 Task: Make in the project BridgeForge an epic 'IT Governance Implementation'. Create in the project BridgeForge an epic 'Service Level Agreement (SLA) Monitoring and Reporting'. Add in the project BridgeForge an epic 'Software License Management'
Action: Mouse moved to (198, 54)
Screenshot: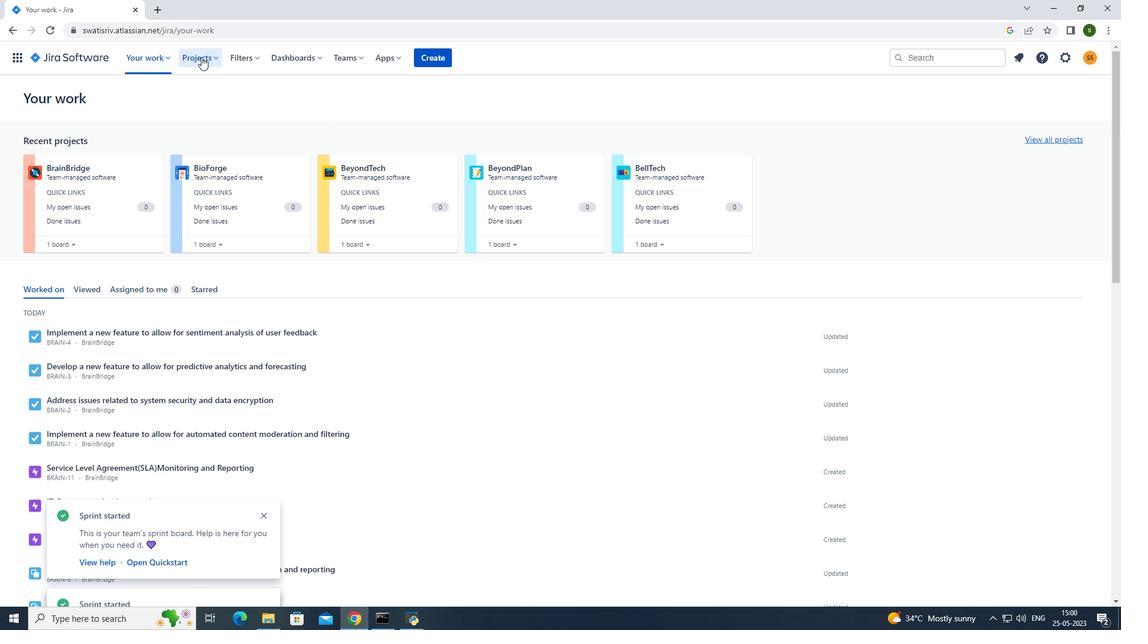 
Action: Mouse pressed left at (198, 54)
Screenshot: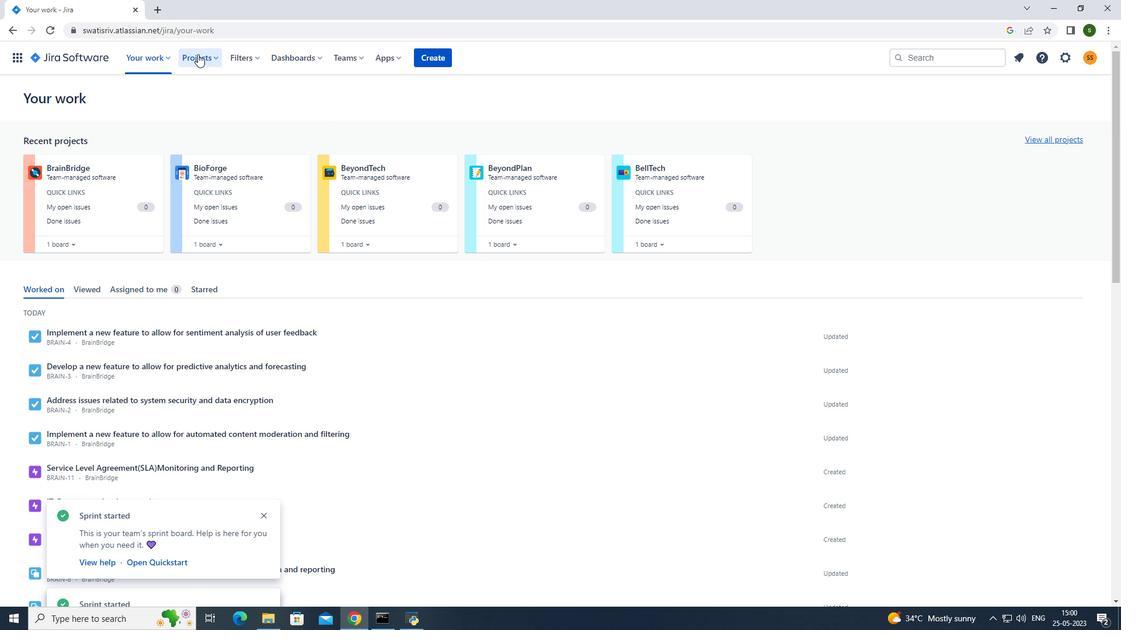 
Action: Mouse moved to (236, 105)
Screenshot: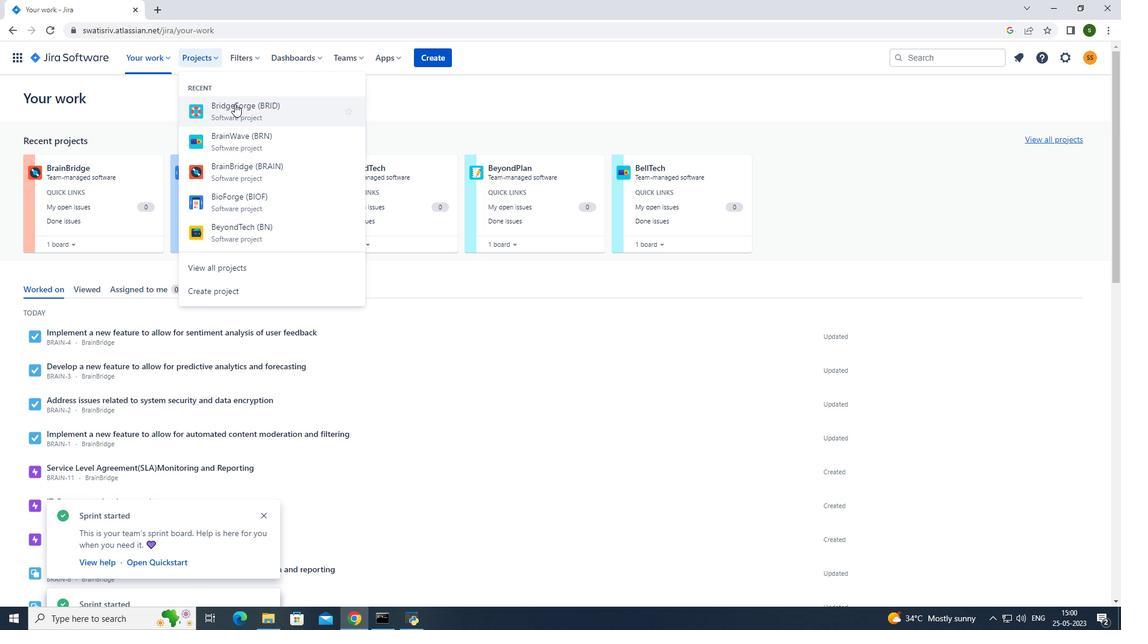
Action: Mouse pressed left at (236, 105)
Screenshot: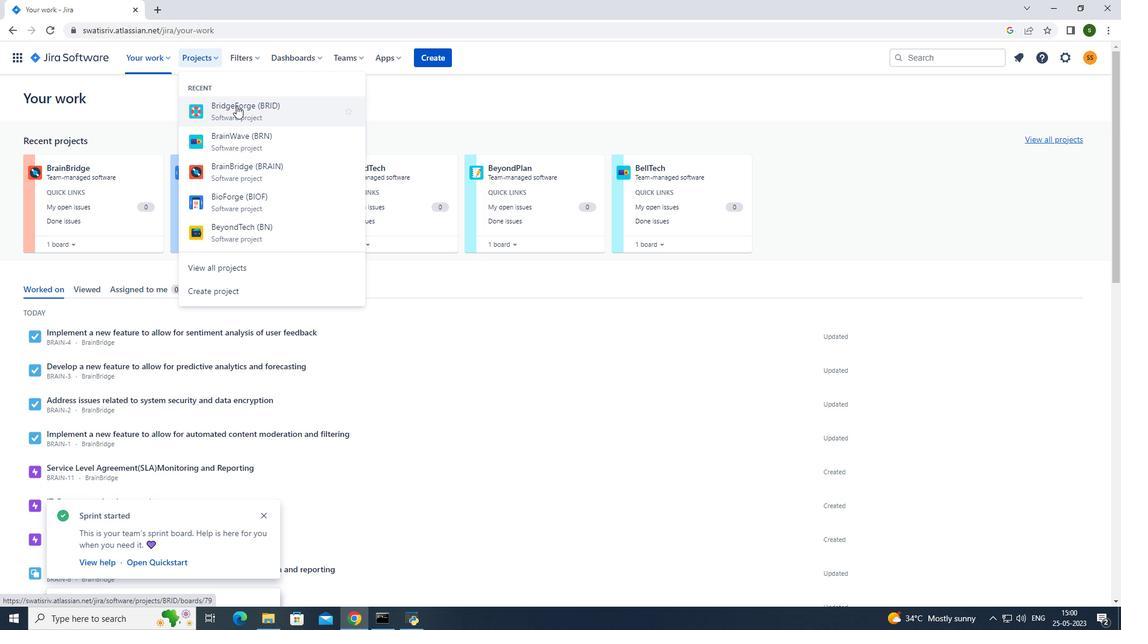 
Action: Mouse moved to (63, 181)
Screenshot: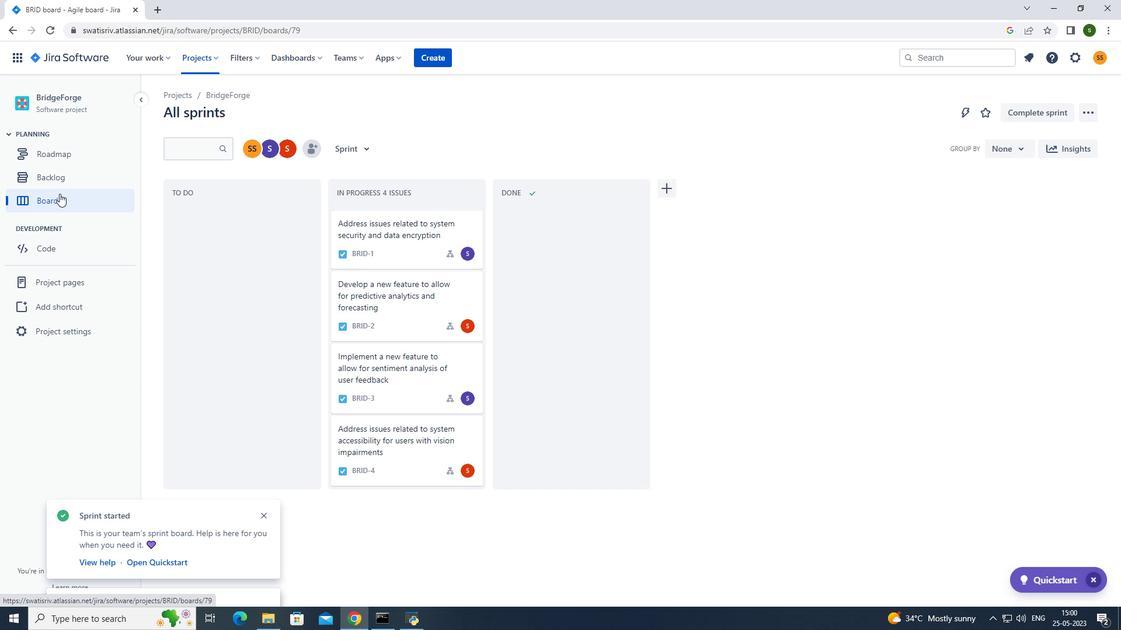 
Action: Mouse pressed left at (63, 181)
Screenshot: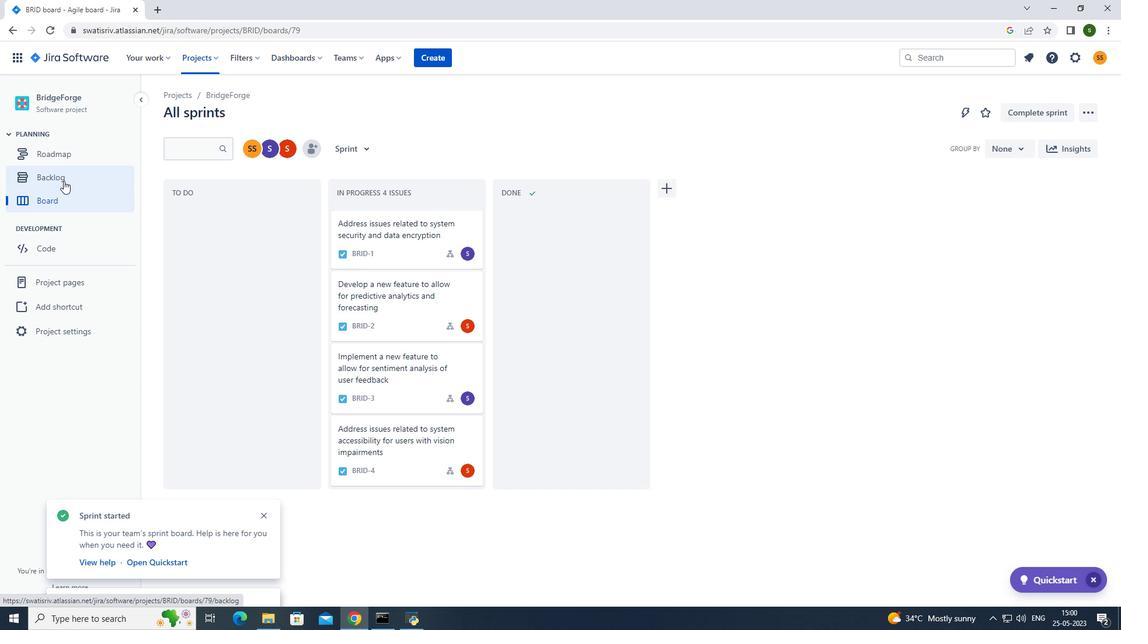 
Action: Mouse moved to (359, 148)
Screenshot: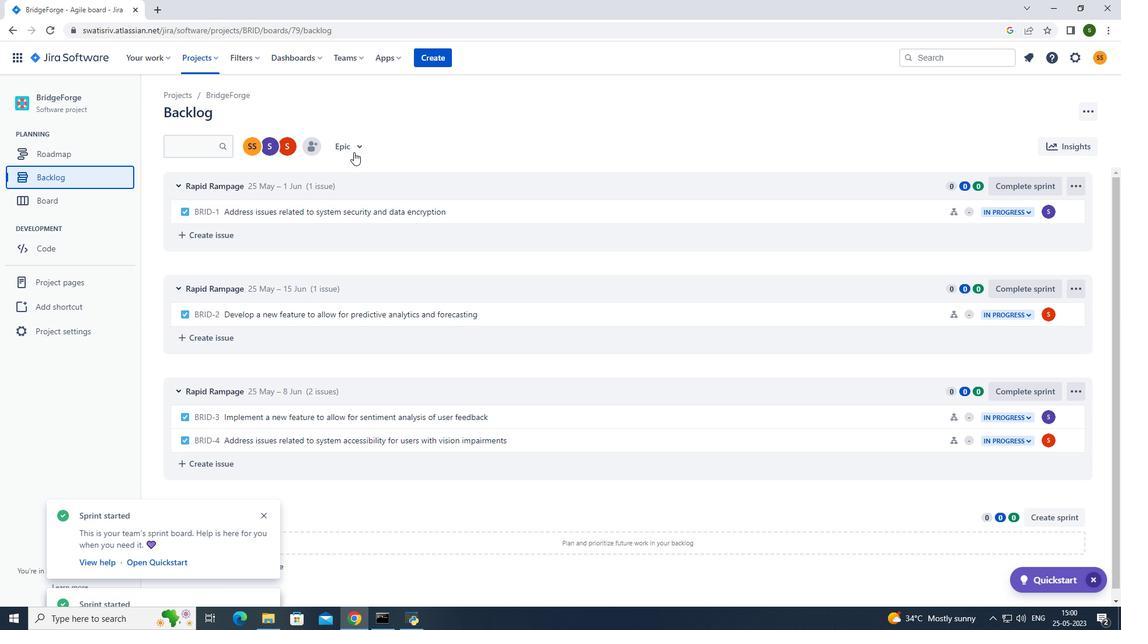 
Action: Mouse pressed left at (359, 148)
Screenshot: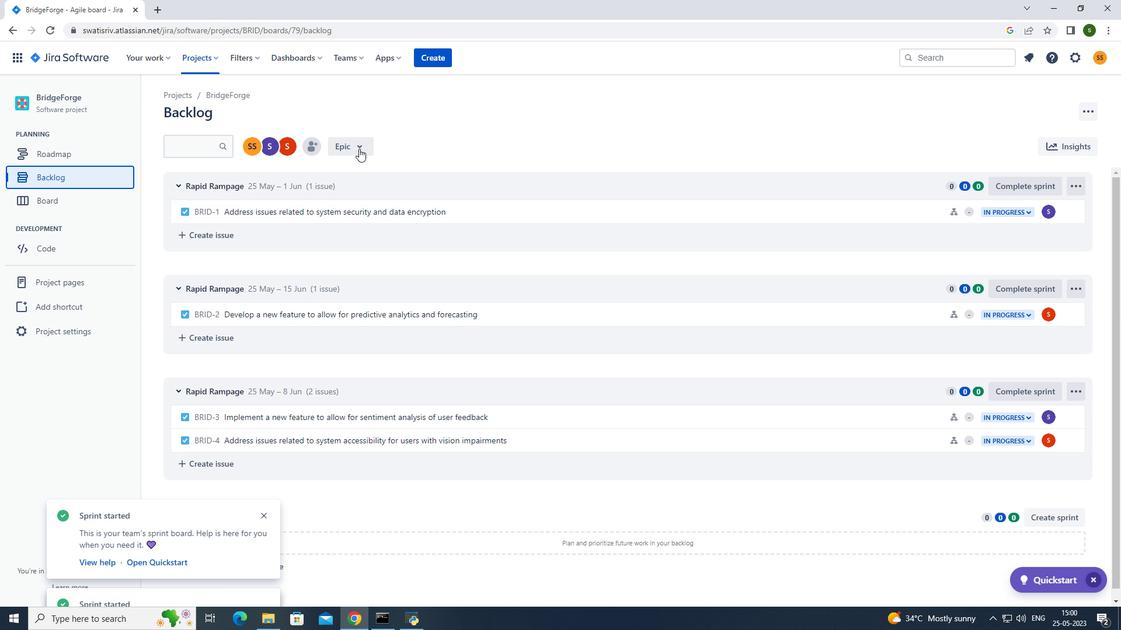 
Action: Mouse moved to (345, 221)
Screenshot: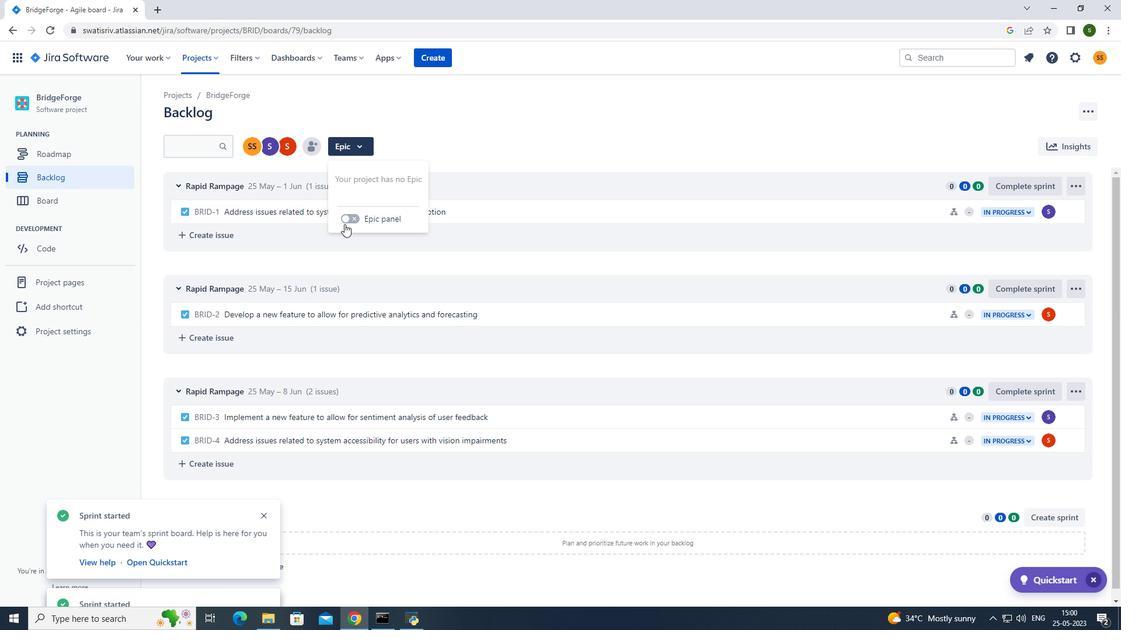 
Action: Mouse pressed left at (345, 221)
Screenshot: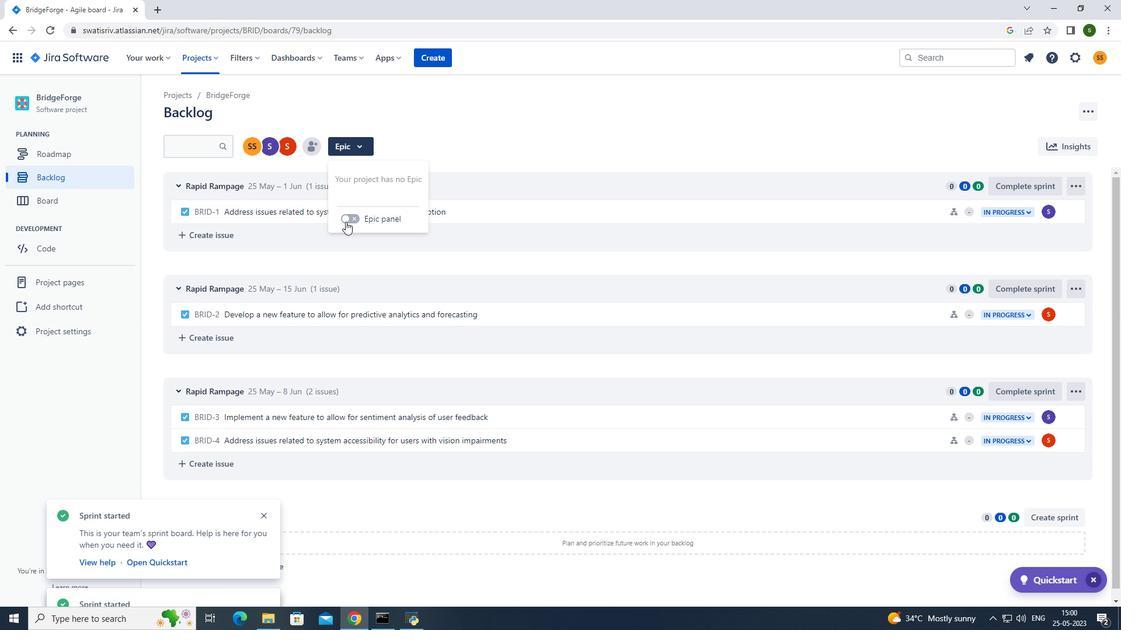 
Action: Mouse moved to (275, 407)
Screenshot: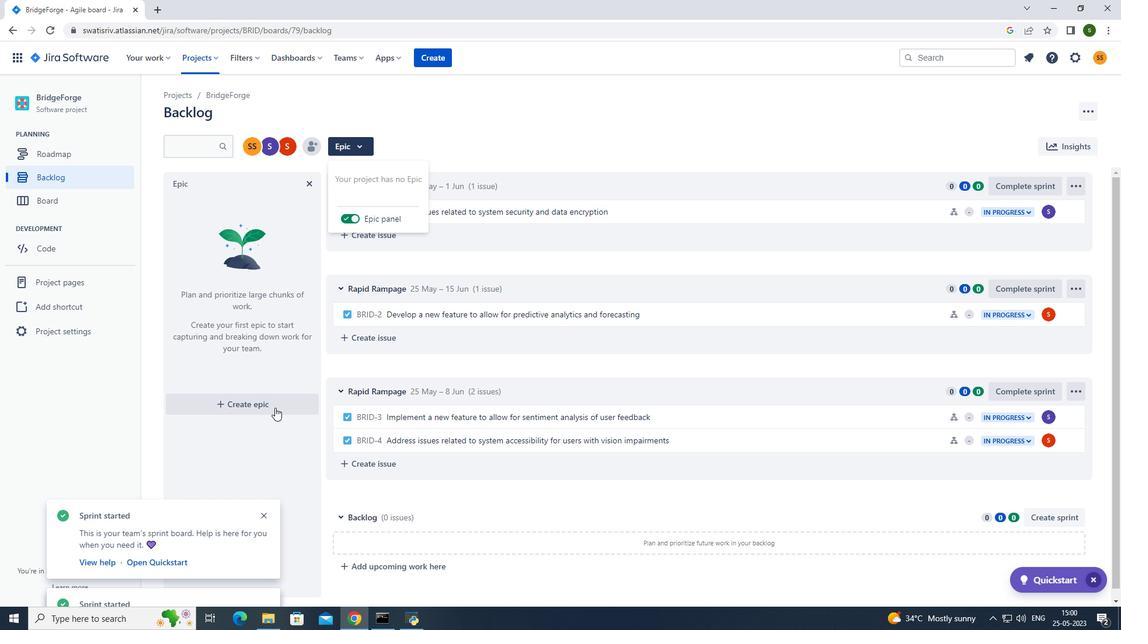 
Action: Mouse pressed left at (275, 407)
Screenshot: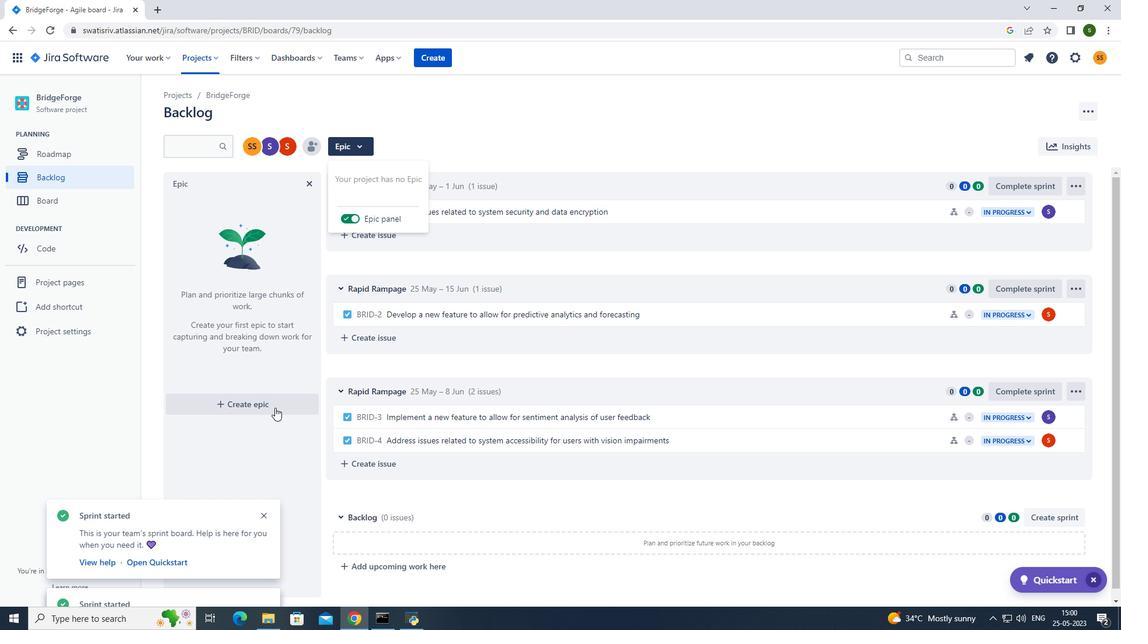 
Action: Mouse moved to (276, 401)
Screenshot: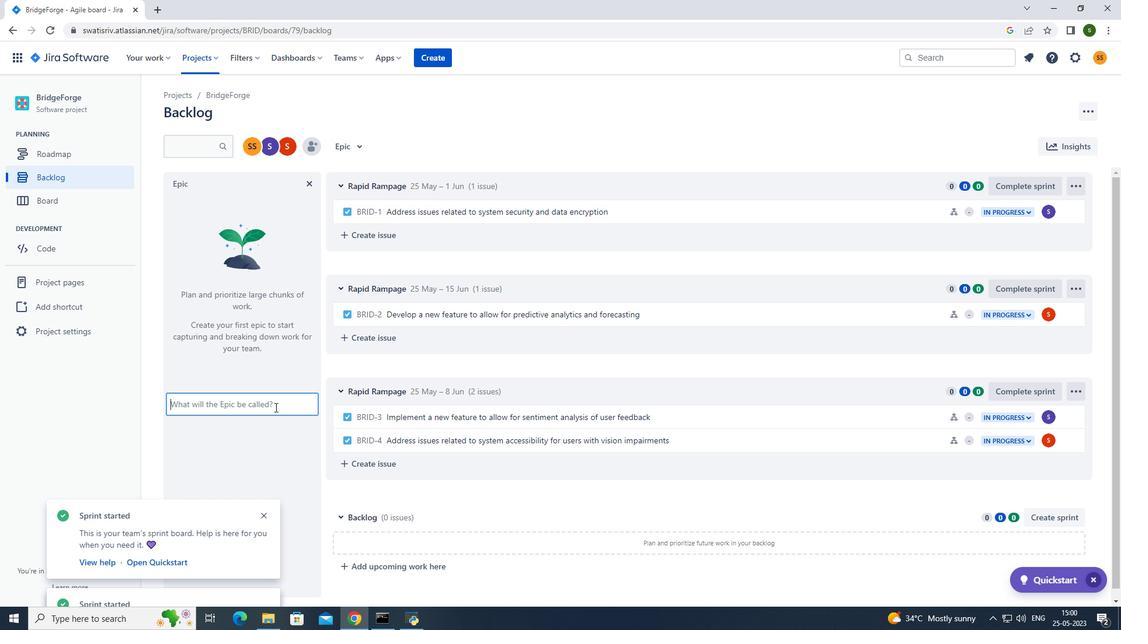
Action: Key pressed <Key.caps_lock>IT<Key.space>G<Key.caps_lock>overnance<Key.space><Key.caps_lock>I<Key.caps_lock>mplementation<Key.enter>
Screenshot: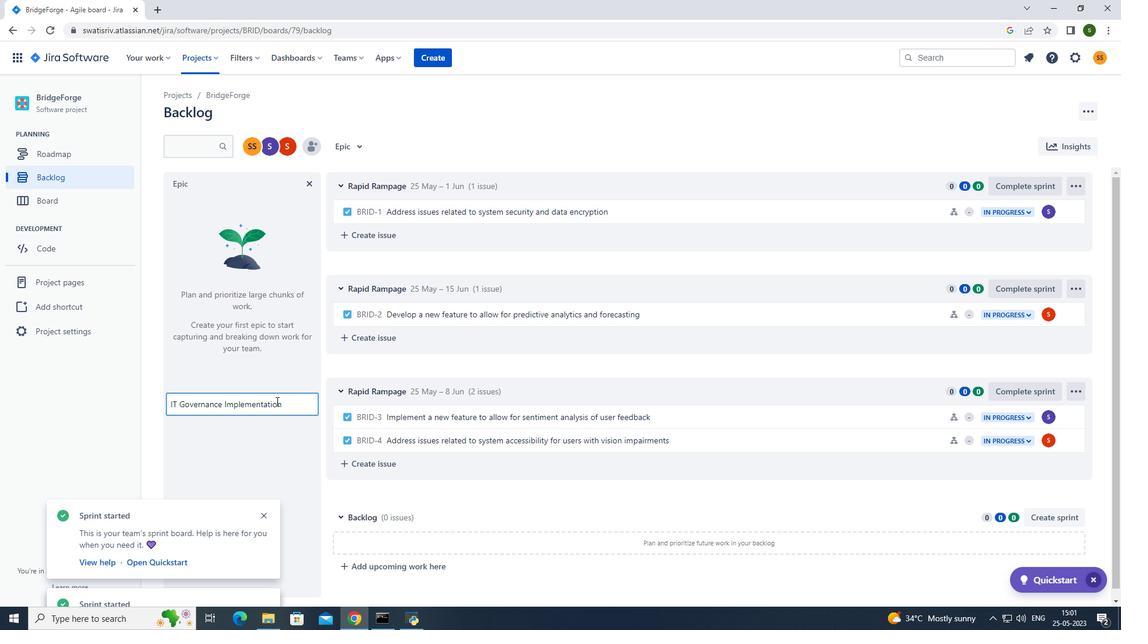 
Action: Mouse moved to (216, 57)
Screenshot: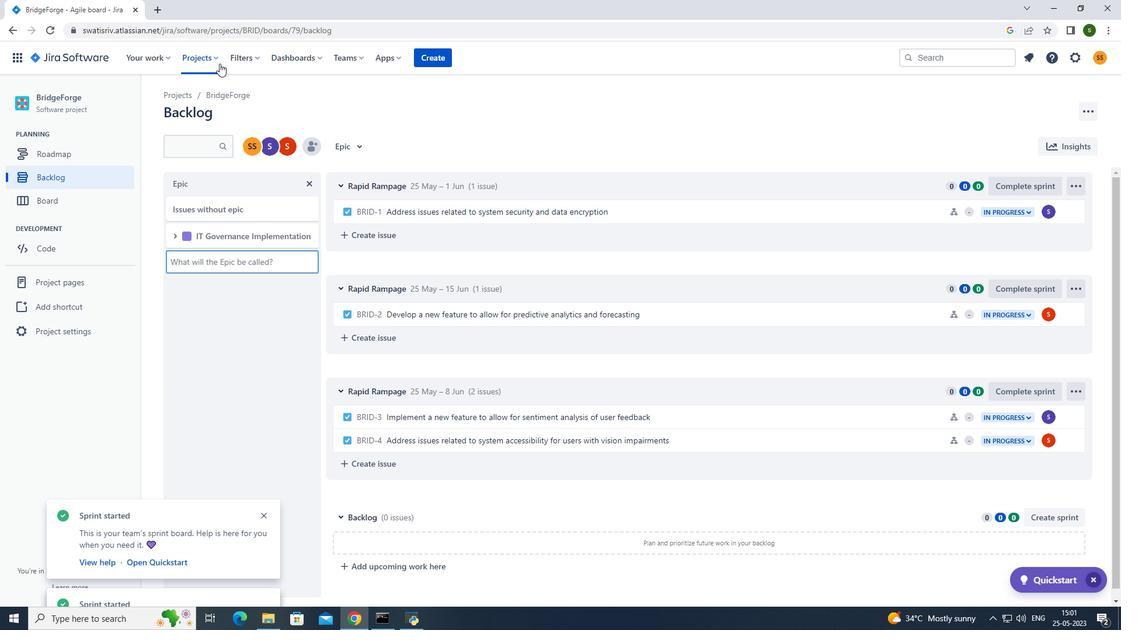 
Action: Mouse pressed left at (216, 57)
Screenshot: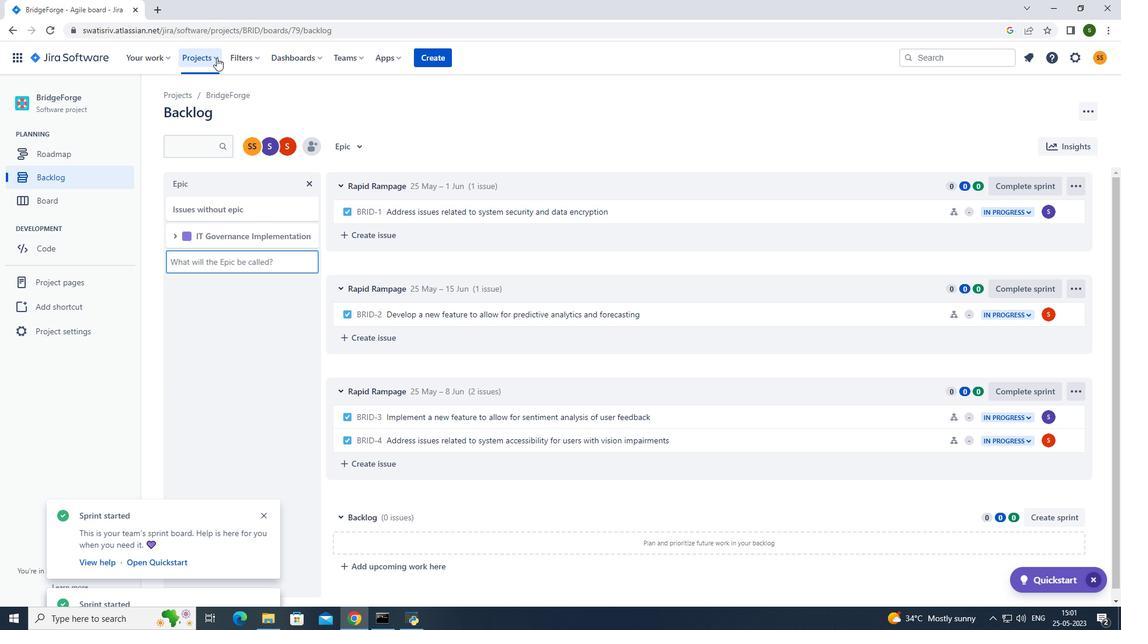 
Action: Mouse moved to (247, 101)
Screenshot: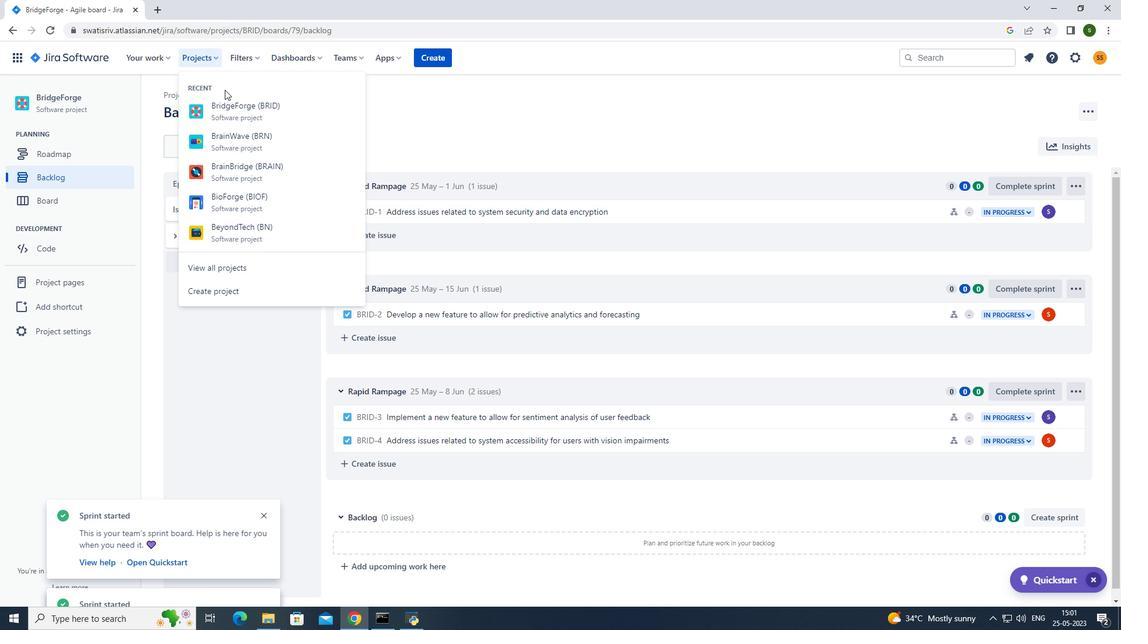 
Action: Mouse pressed left at (247, 101)
Screenshot: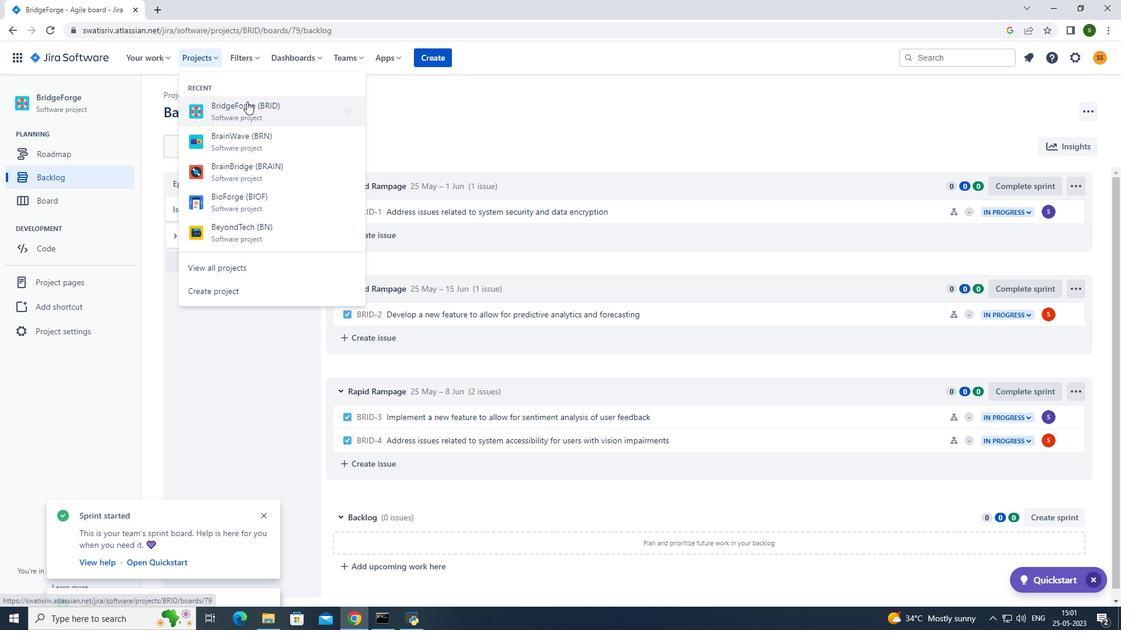 
Action: Mouse moved to (79, 179)
Screenshot: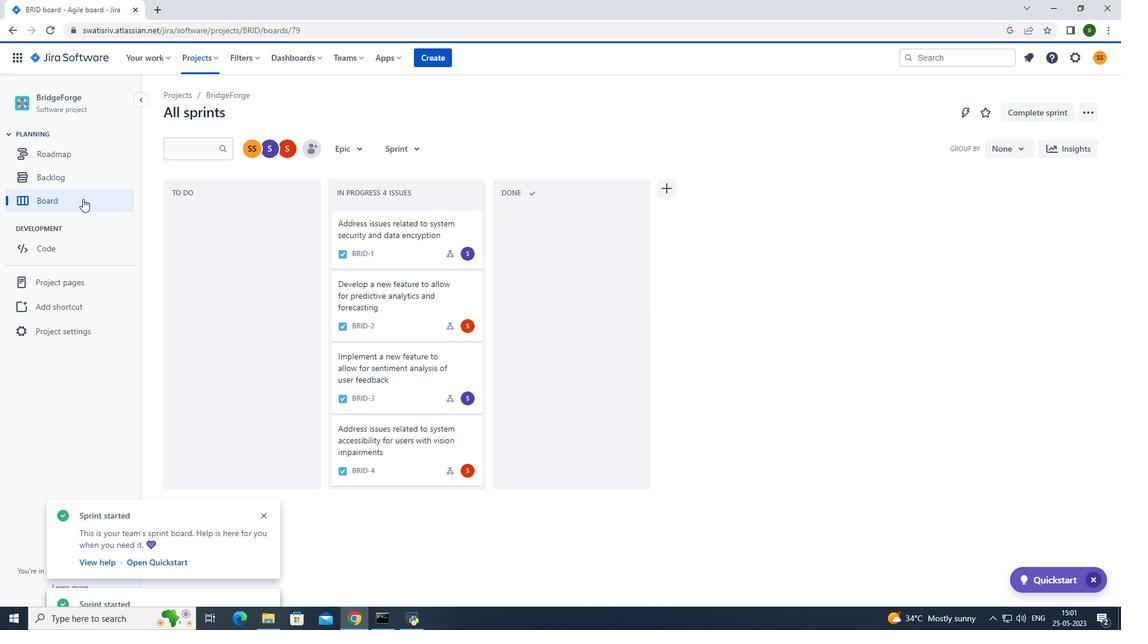 
Action: Mouse pressed left at (79, 179)
Screenshot: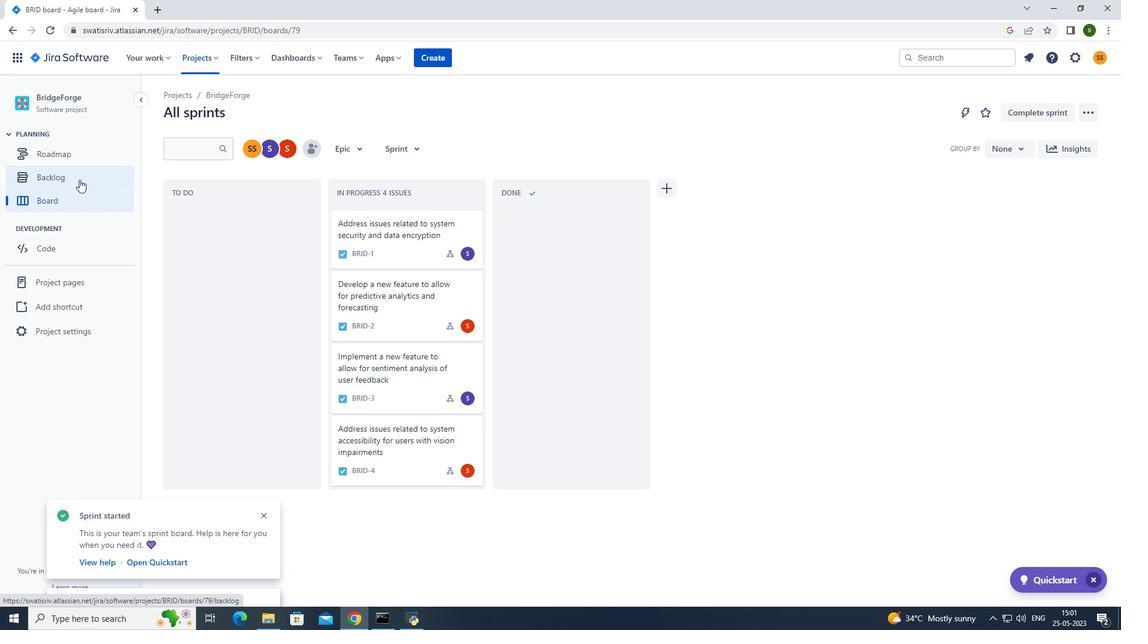 
Action: Mouse moved to (228, 257)
Screenshot: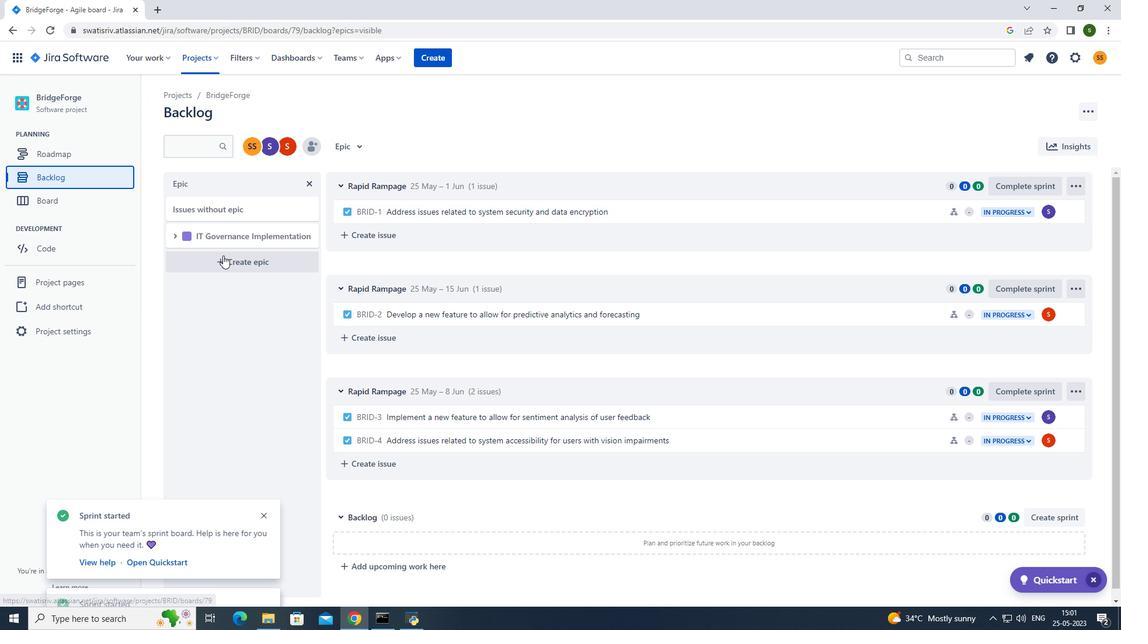 
Action: Mouse pressed left at (228, 257)
Screenshot: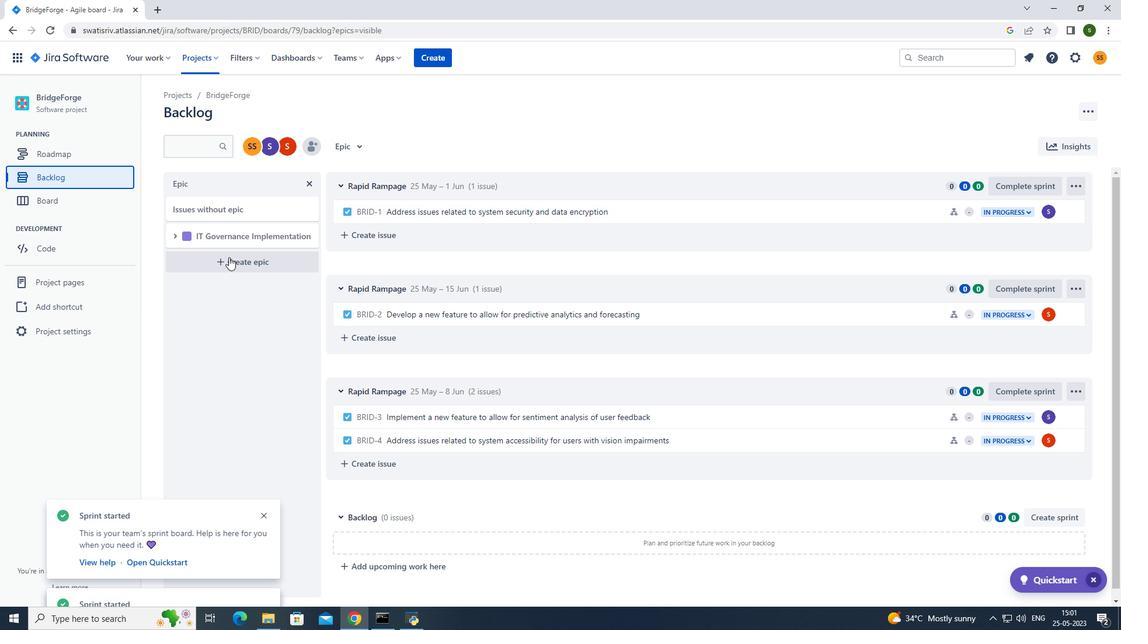 
Action: Mouse moved to (243, 264)
Screenshot: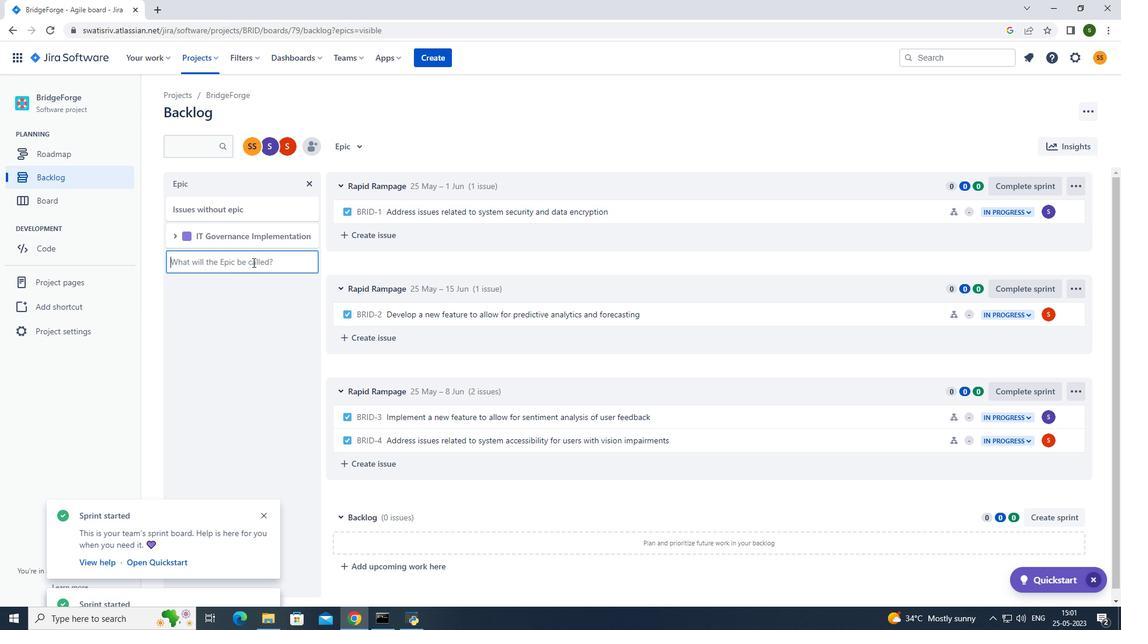 
Action: Key pressed <Key.caps_lock>S<Key.caps_lock>ervice<Key.space><Key.caps_lock>L<Key.caps_lock>evel<Key.space><Key.caps_lock>A<Key.caps_lock>greement<Key.shift_r>(<Key.backspace><Key.space><Key.shift_r>(<Key.caps_lock>SLA<Key.shift_r>)<Key.space>M<Key.caps_lock>onitoring<Key.space>and<Key.space><Key.caps_lock>R<Key.caps_lock>eporting<Key.enter>
Screenshot: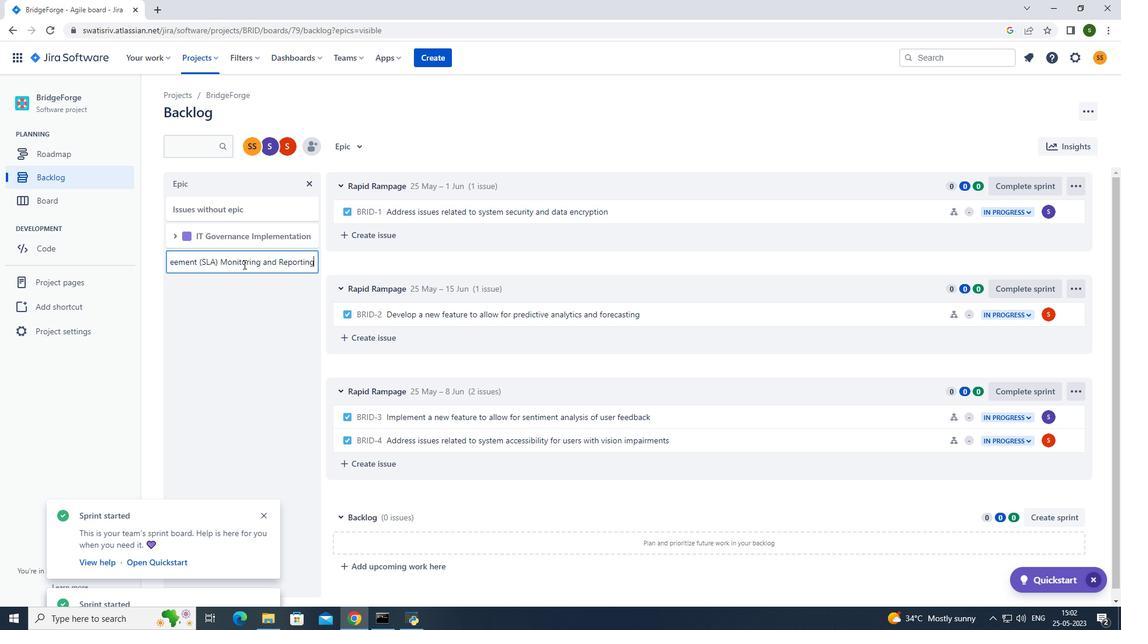 
Action: Mouse moved to (210, 58)
Screenshot: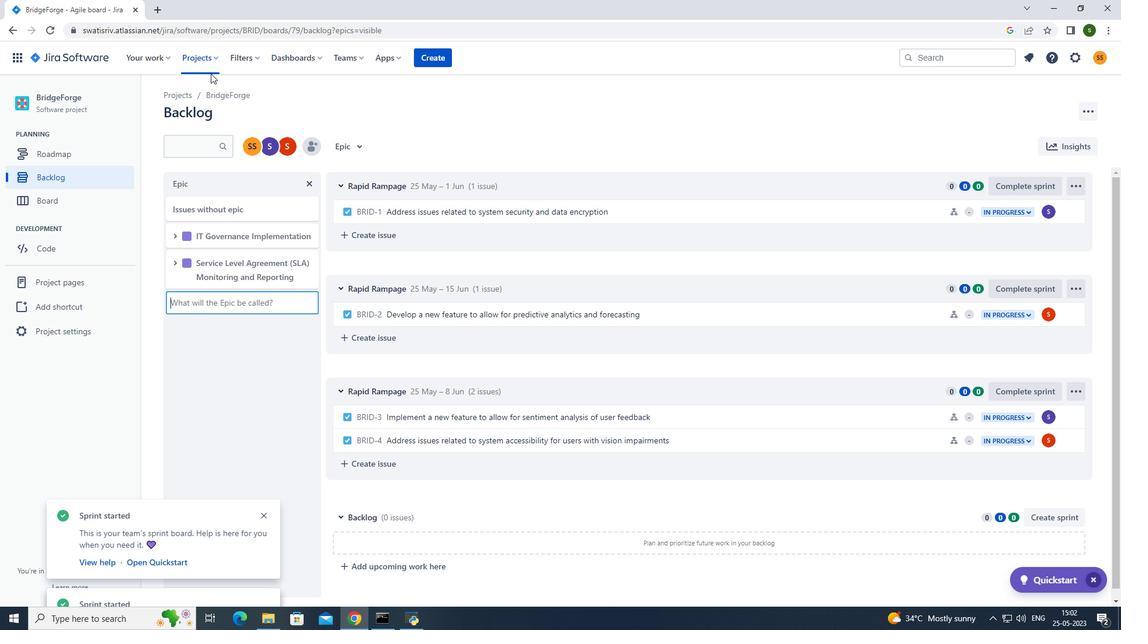 
Action: Mouse pressed left at (210, 58)
Screenshot: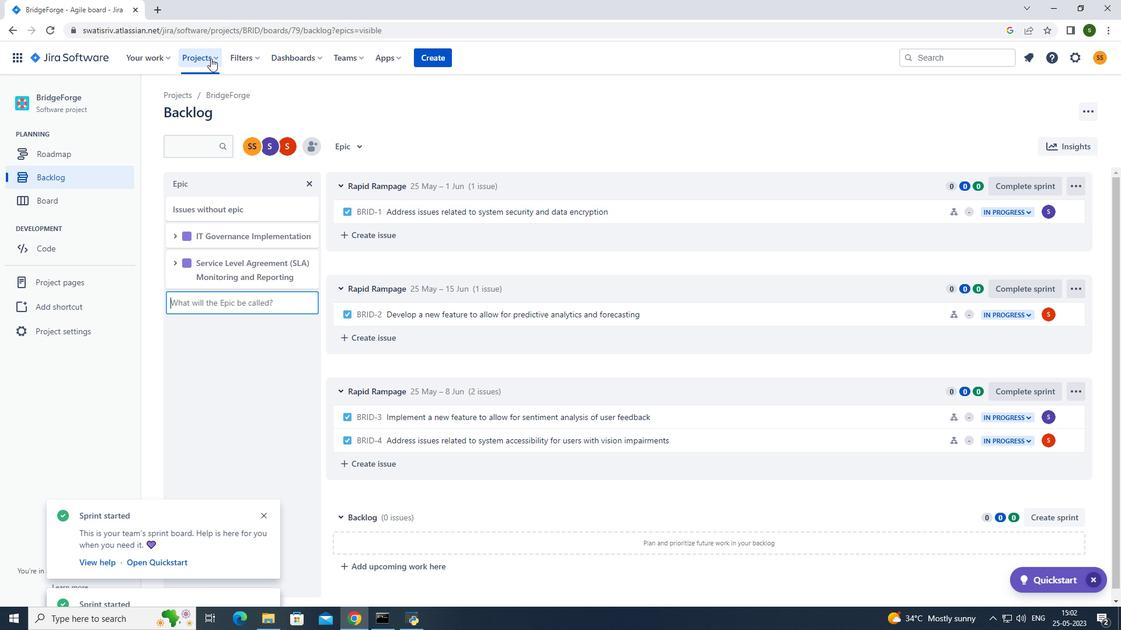 
Action: Mouse moved to (235, 113)
Screenshot: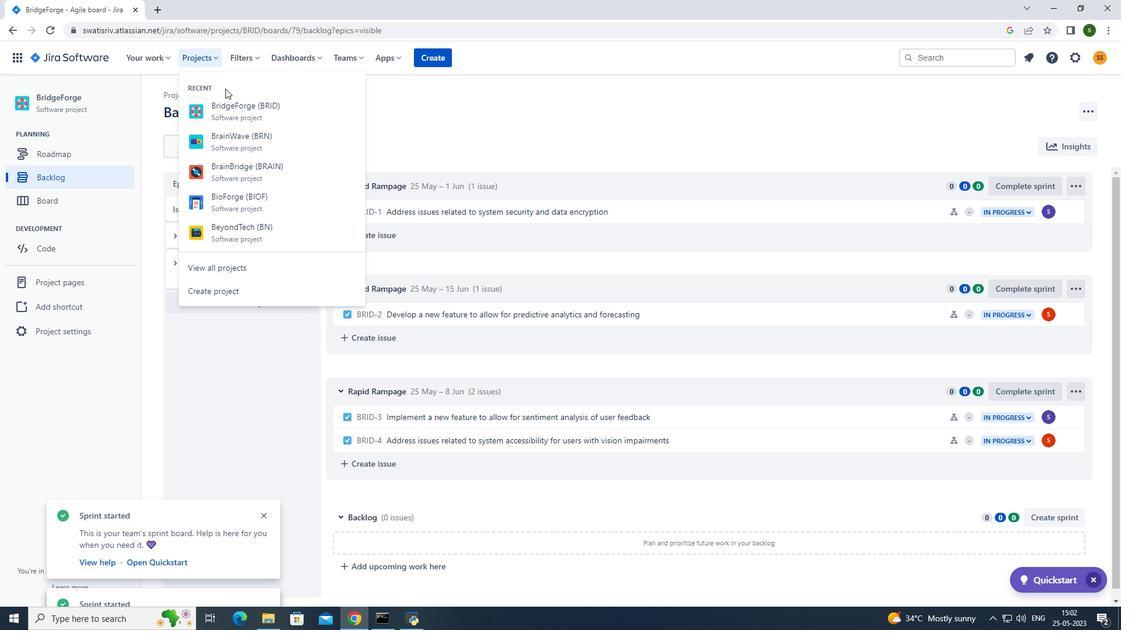 
Action: Mouse pressed left at (235, 113)
Screenshot: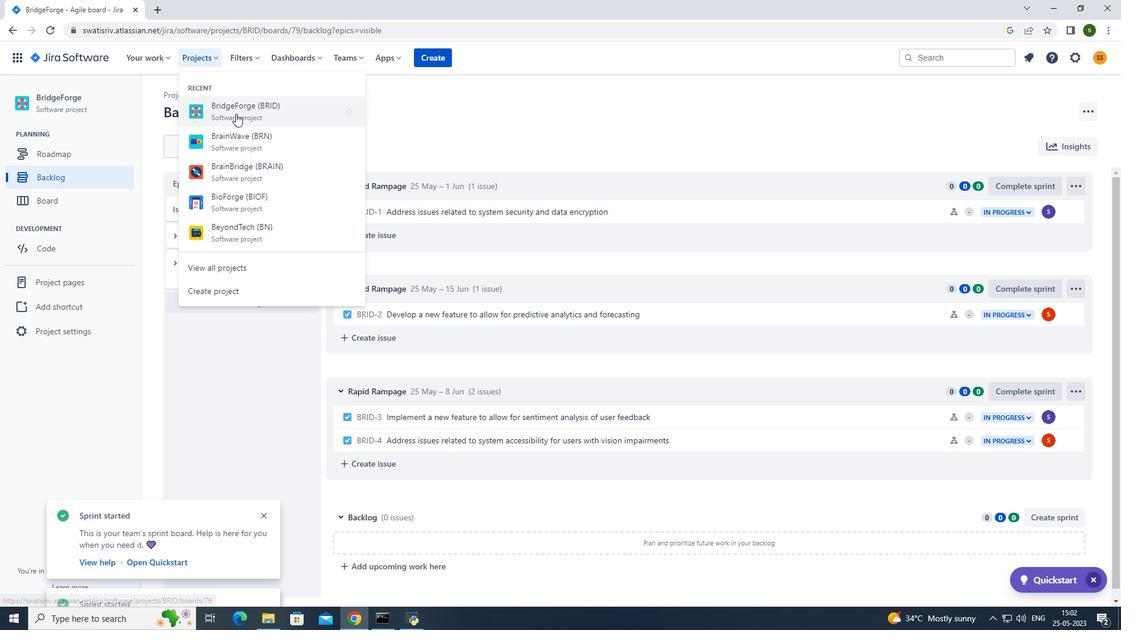 
Action: Mouse moved to (43, 172)
Screenshot: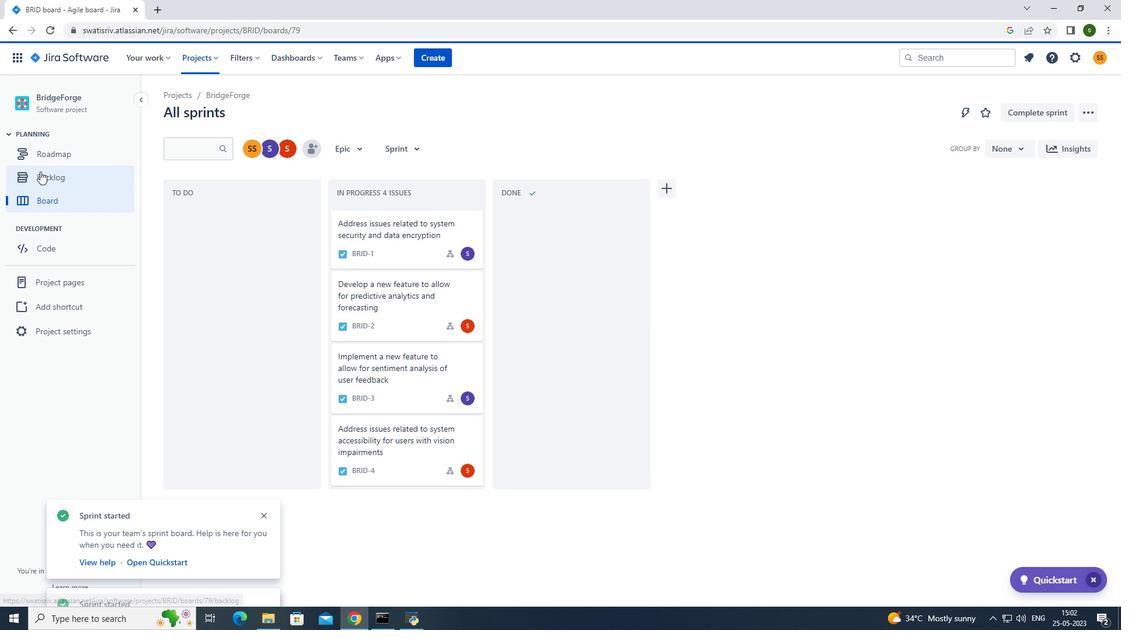 
Action: Mouse pressed left at (43, 172)
Screenshot: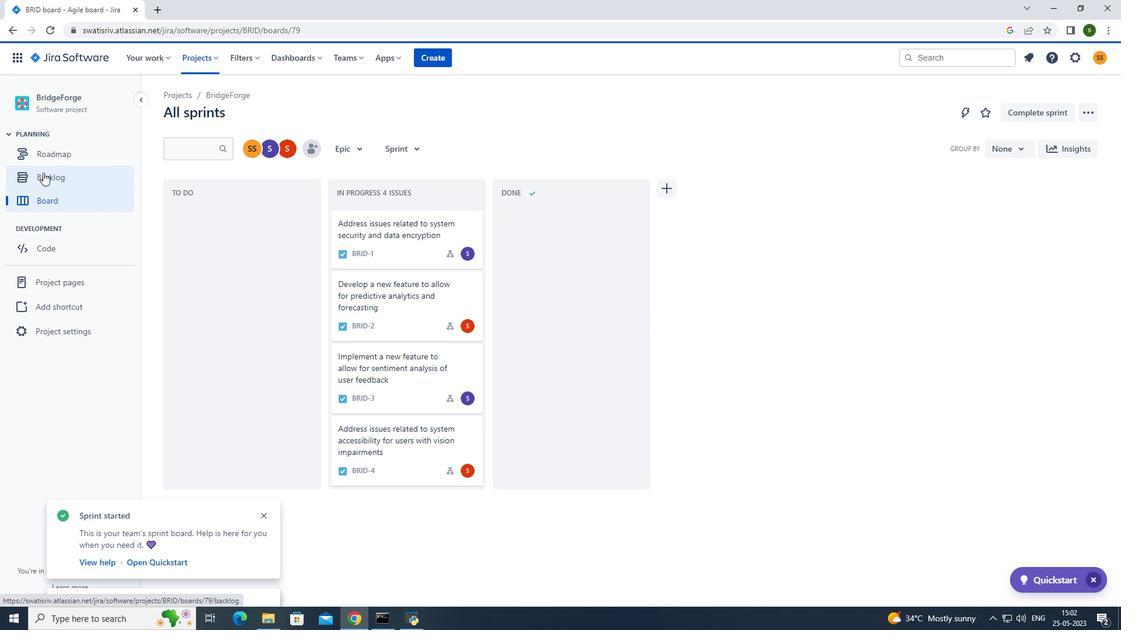 
Action: Mouse moved to (235, 298)
Screenshot: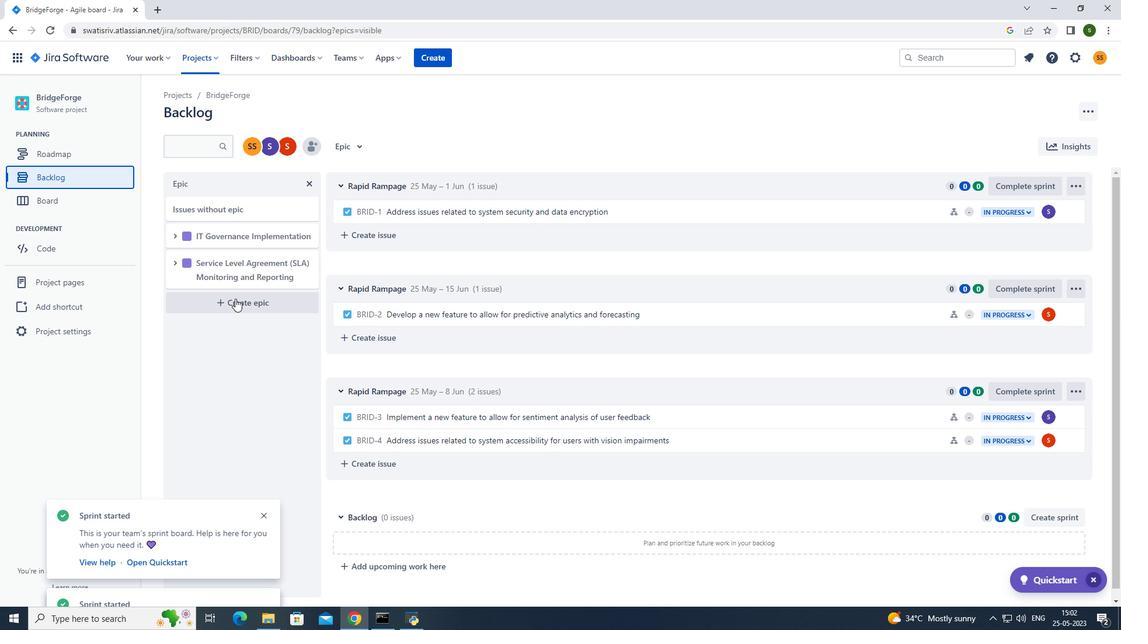 
Action: Mouse pressed left at (235, 298)
Screenshot: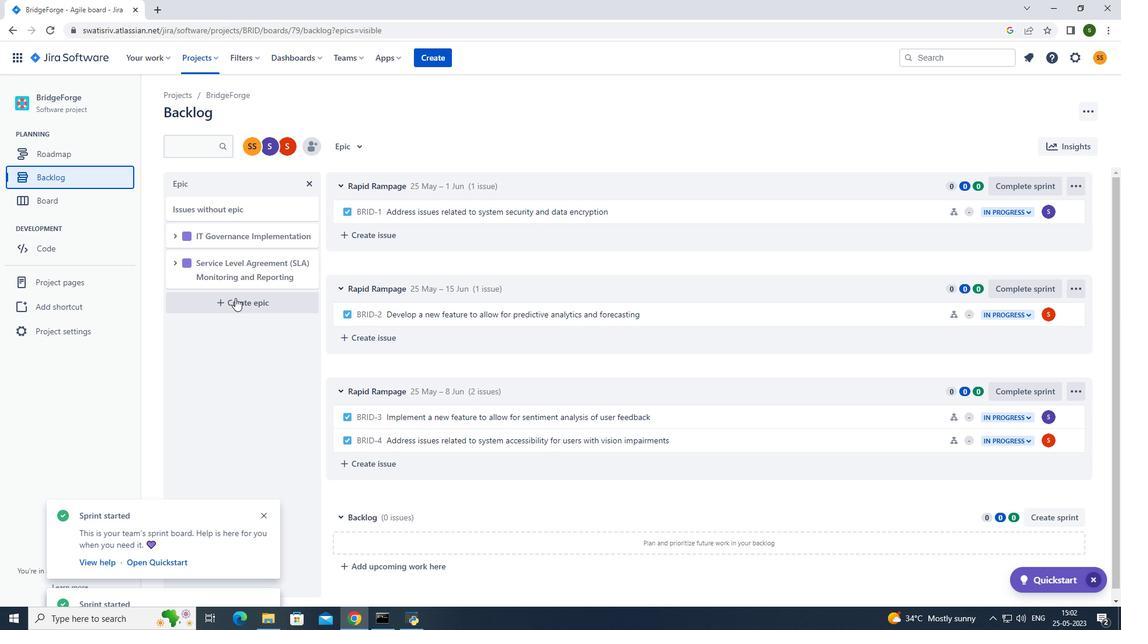 
Action: Mouse moved to (234, 298)
Screenshot: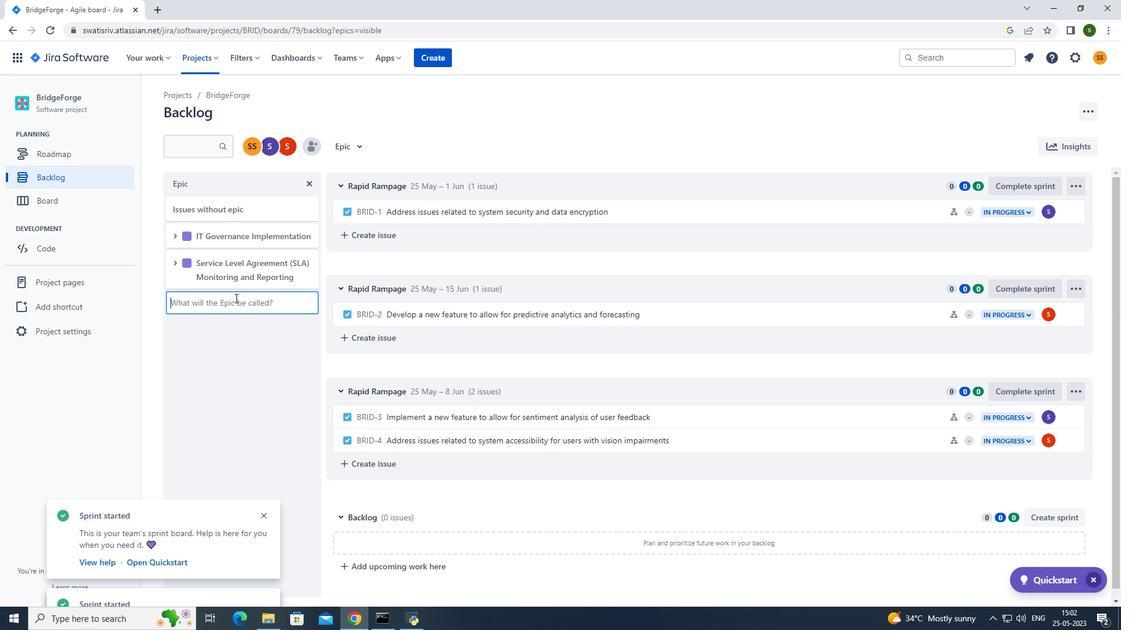 
Action: Key pressed <Key.caps_lock>S<Key.caps_lock>ofte<Key.backspace>ware<Key.space><Key.caps_lock>L<Key.caps_lock>icense<Key.space><Key.caps_lock>M<Key.caps_lock>anagement<Key.enter>
Screenshot: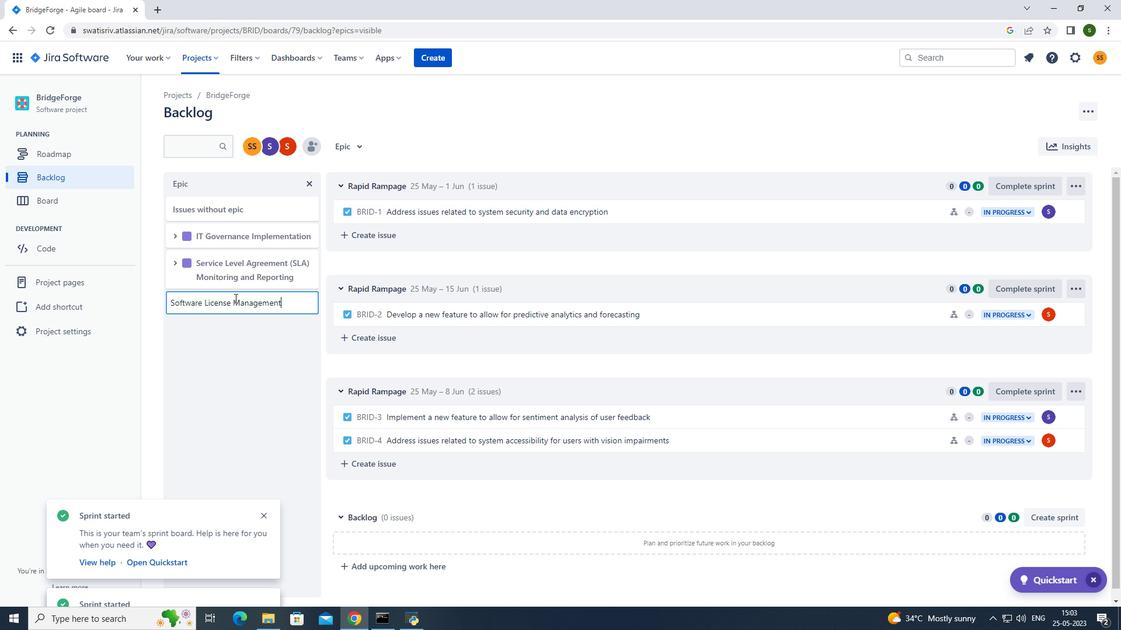 
Action: Mouse moved to (532, 103)
Screenshot: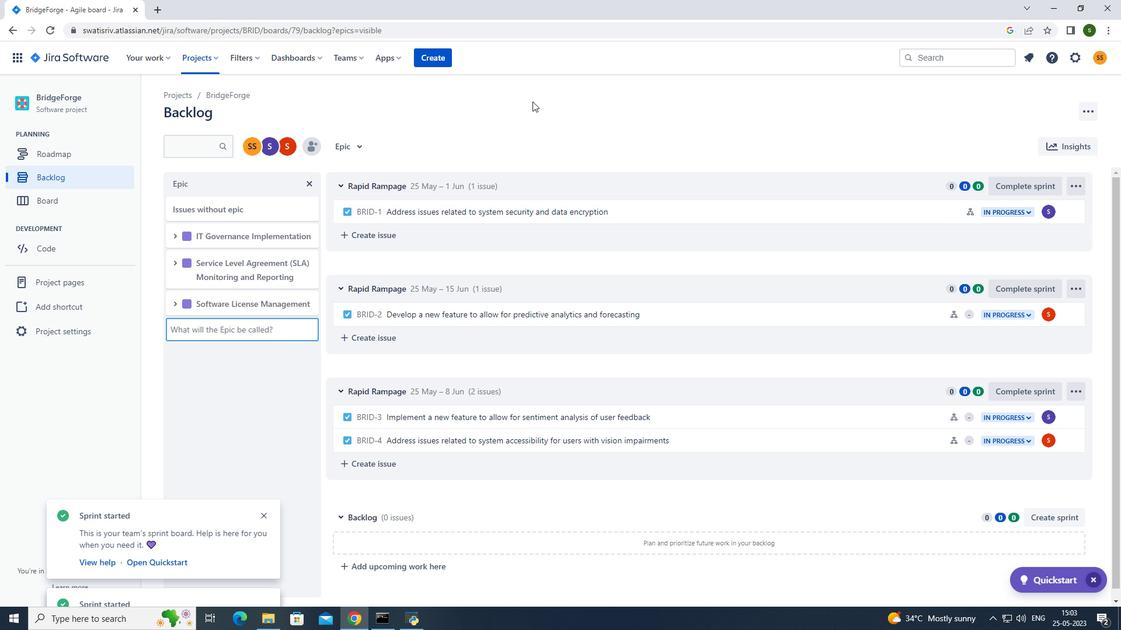 
Action: Mouse pressed left at (532, 103)
Screenshot: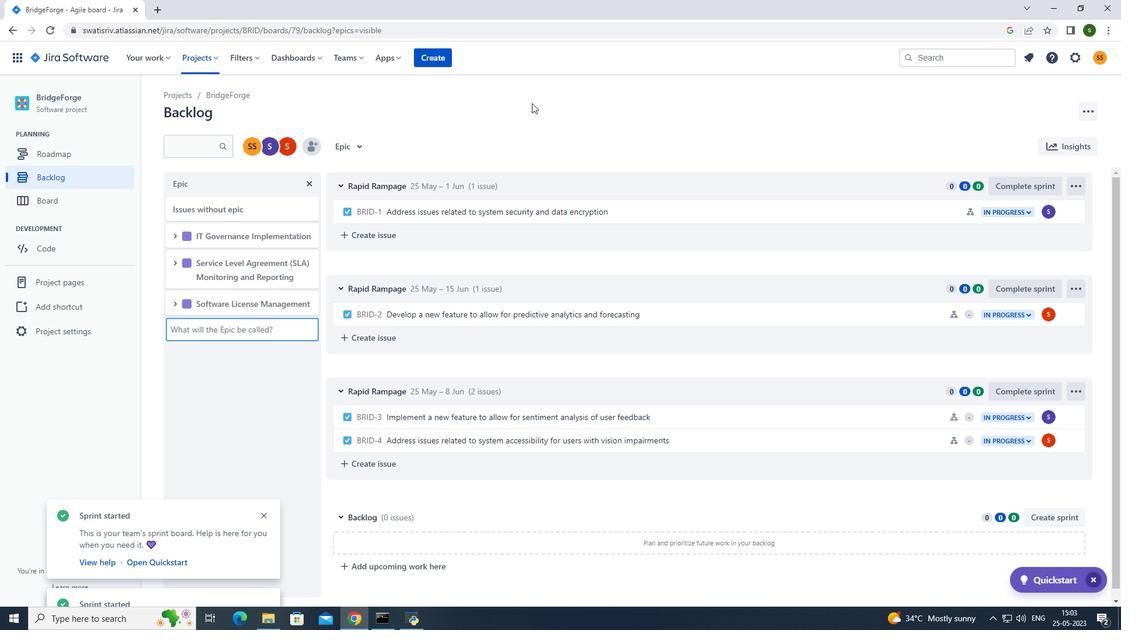 
